 Task: In the  document Anthony.docx Write the word in the shape with center alignment 'XOXO'Change Page orientation to  'Landscape' Insert emoji at the end of quote: Smile
Action: Mouse moved to (556, 340)
Screenshot: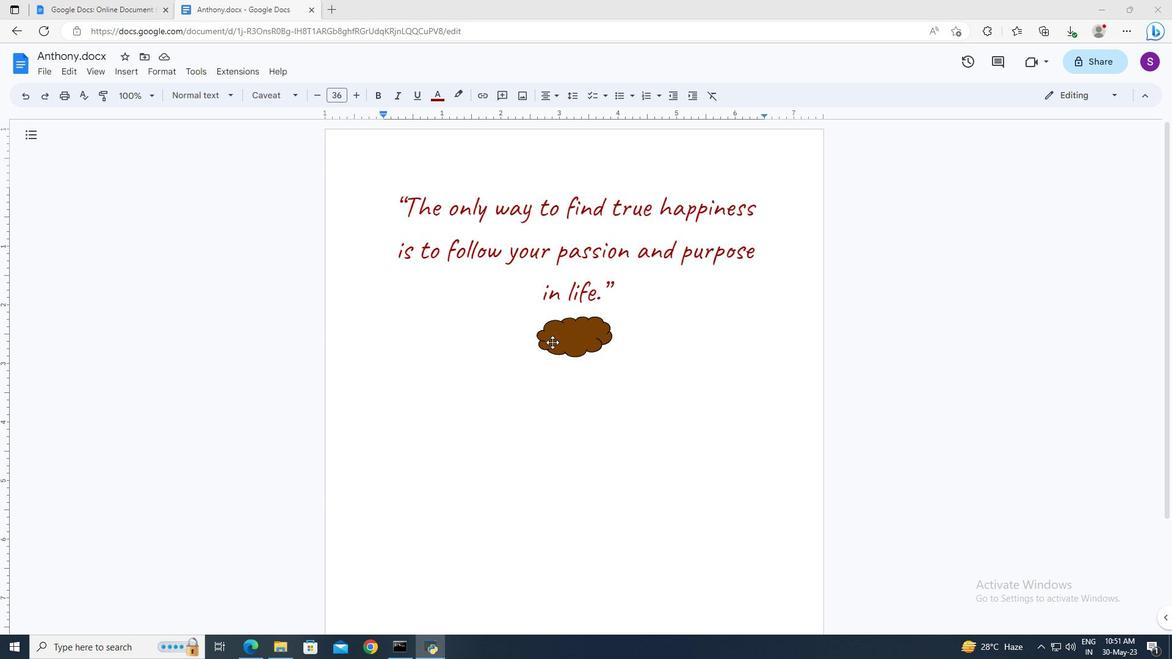 
Action: Mouse pressed left at (556, 340)
Screenshot: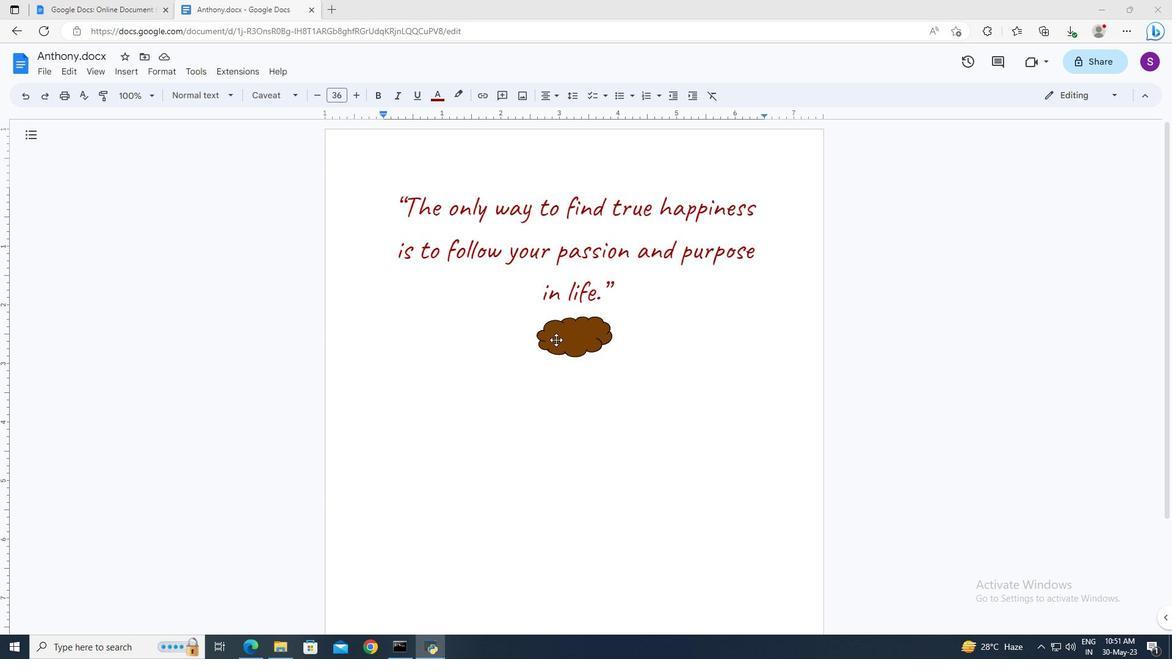 
Action: Mouse moved to (563, 381)
Screenshot: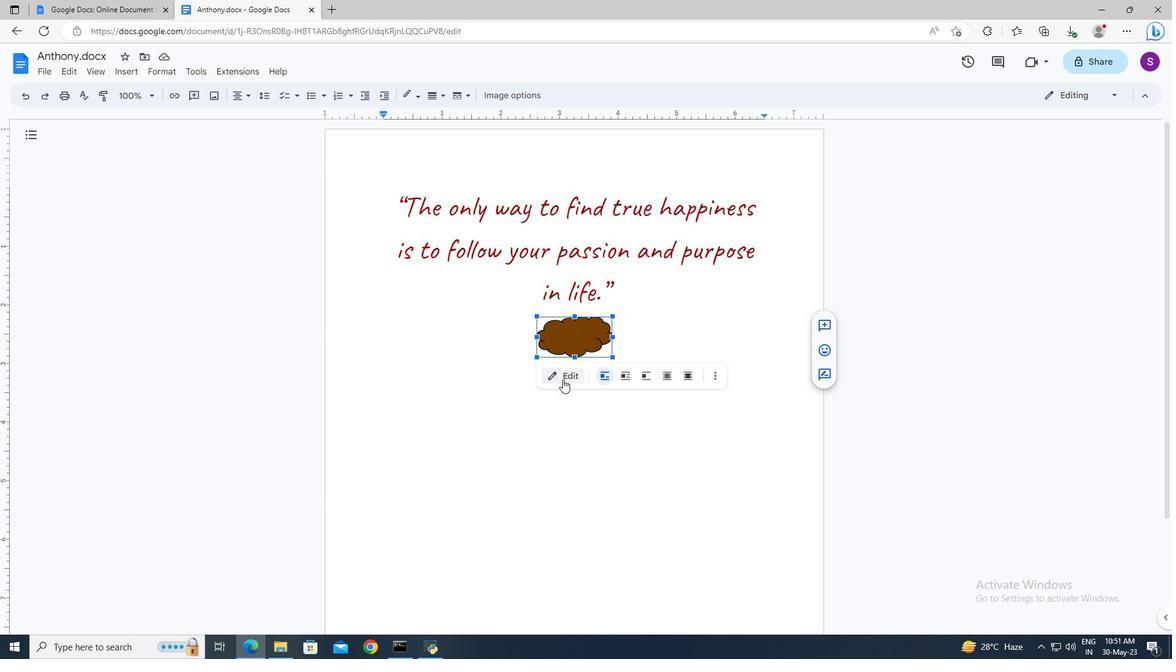 
Action: Mouse pressed left at (563, 381)
Screenshot: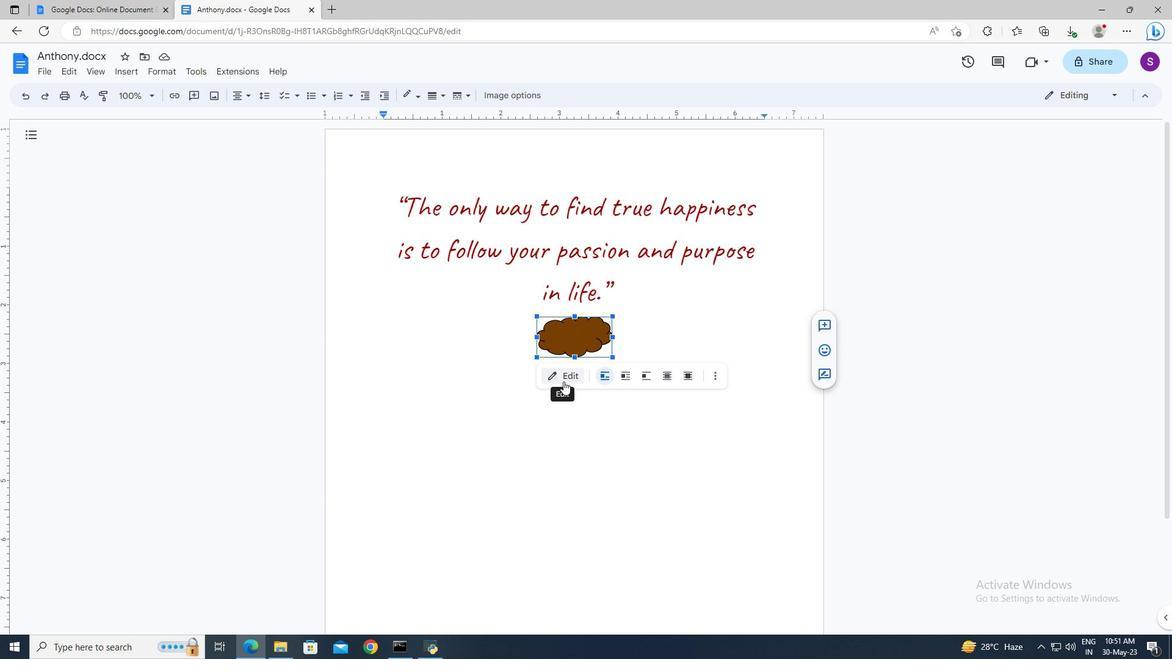 
Action: Mouse moved to (495, 130)
Screenshot: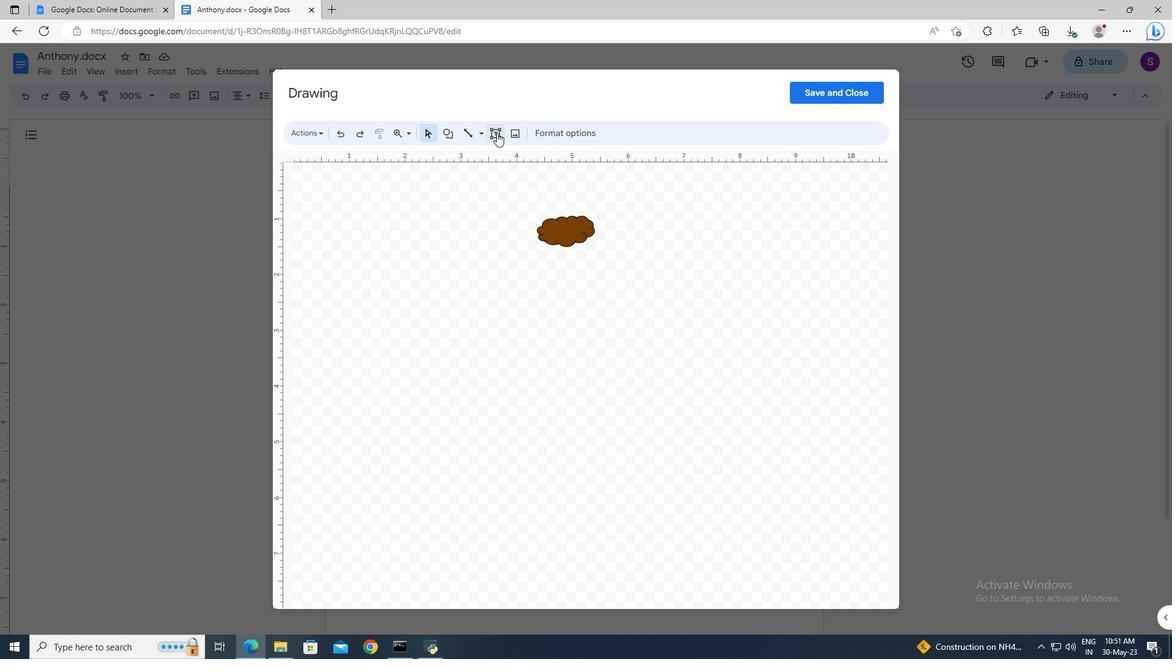 
Action: Mouse pressed left at (495, 130)
Screenshot: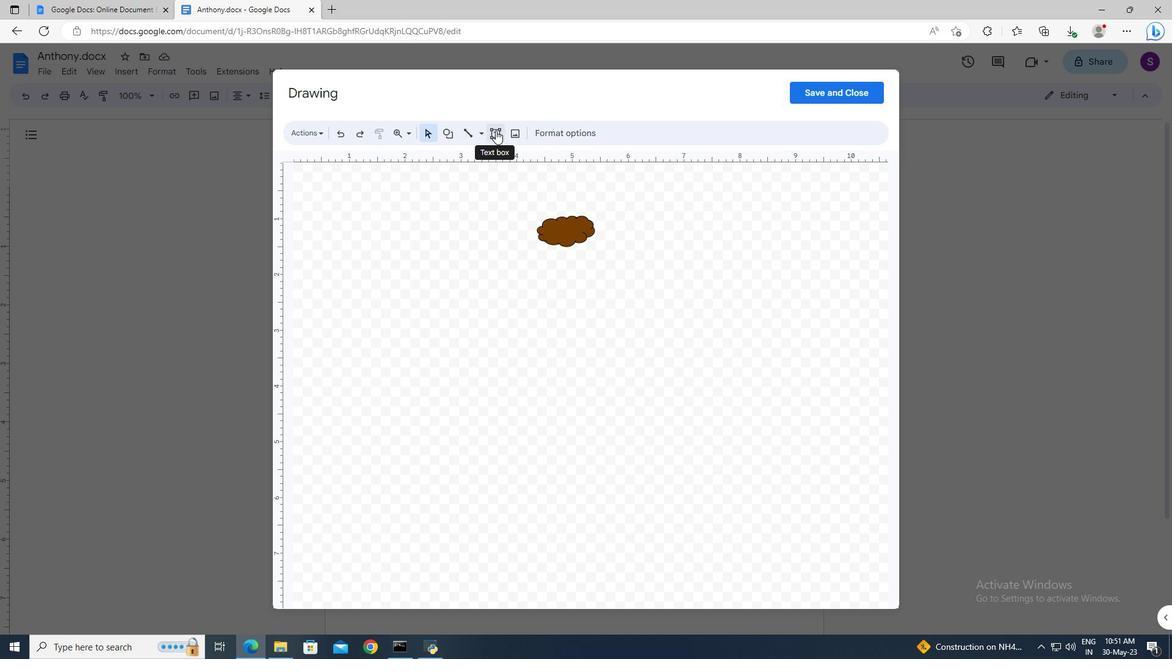
Action: Mouse moved to (545, 223)
Screenshot: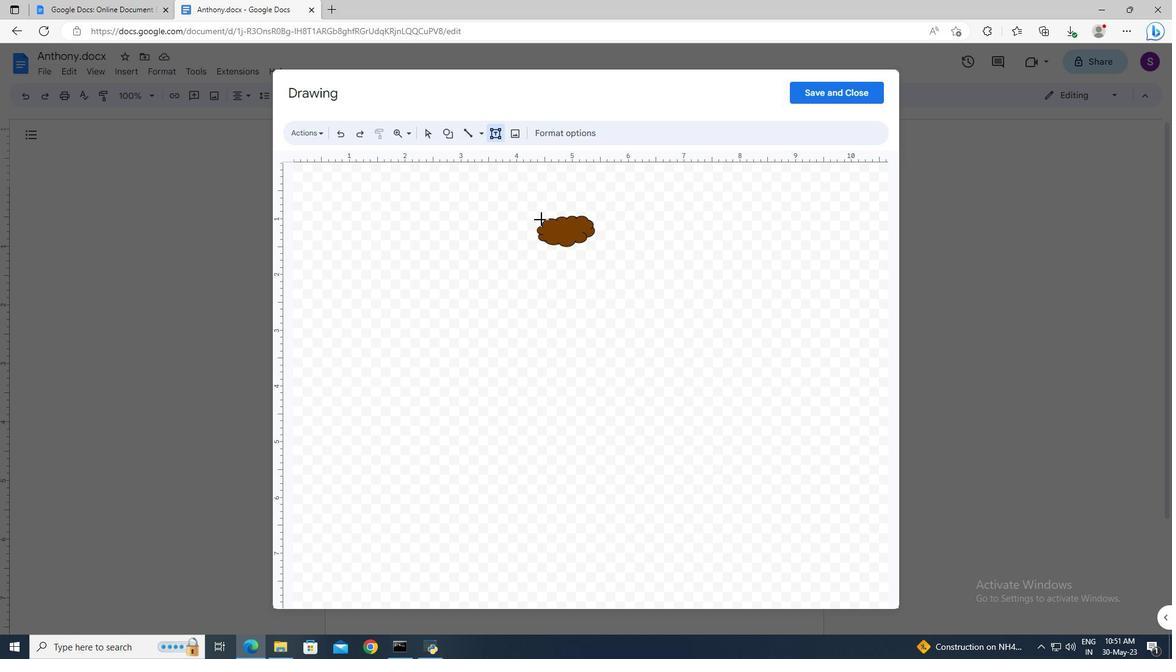
Action: Mouse pressed left at (545, 223)
Screenshot: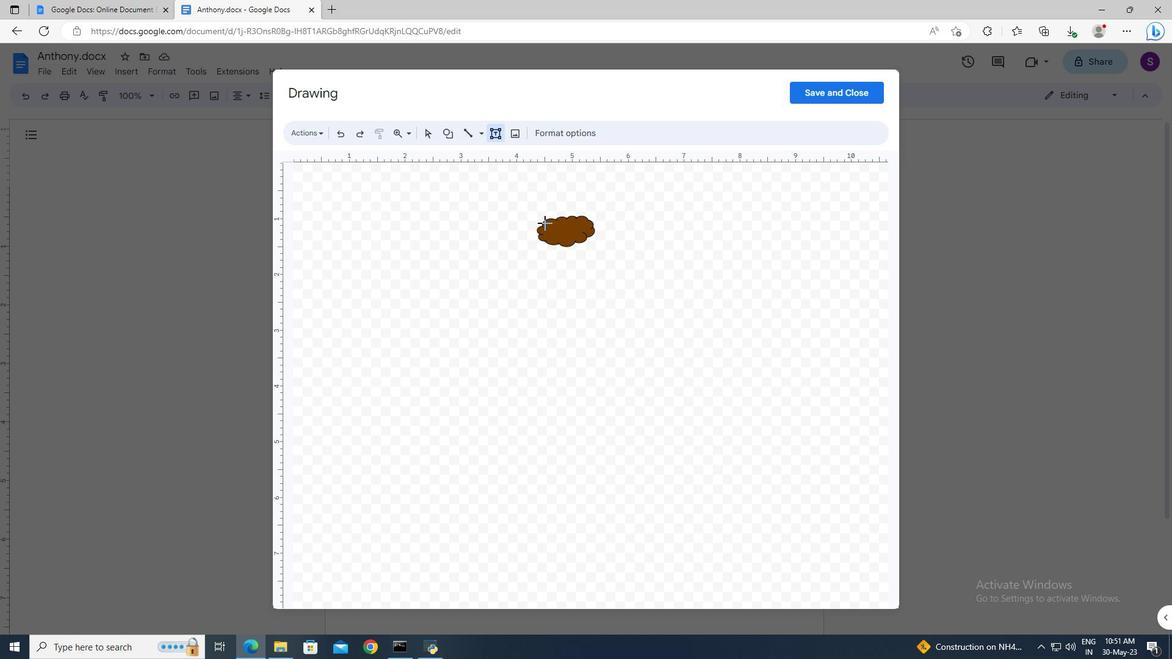 
Action: Mouse moved to (573, 232)
Screenshot: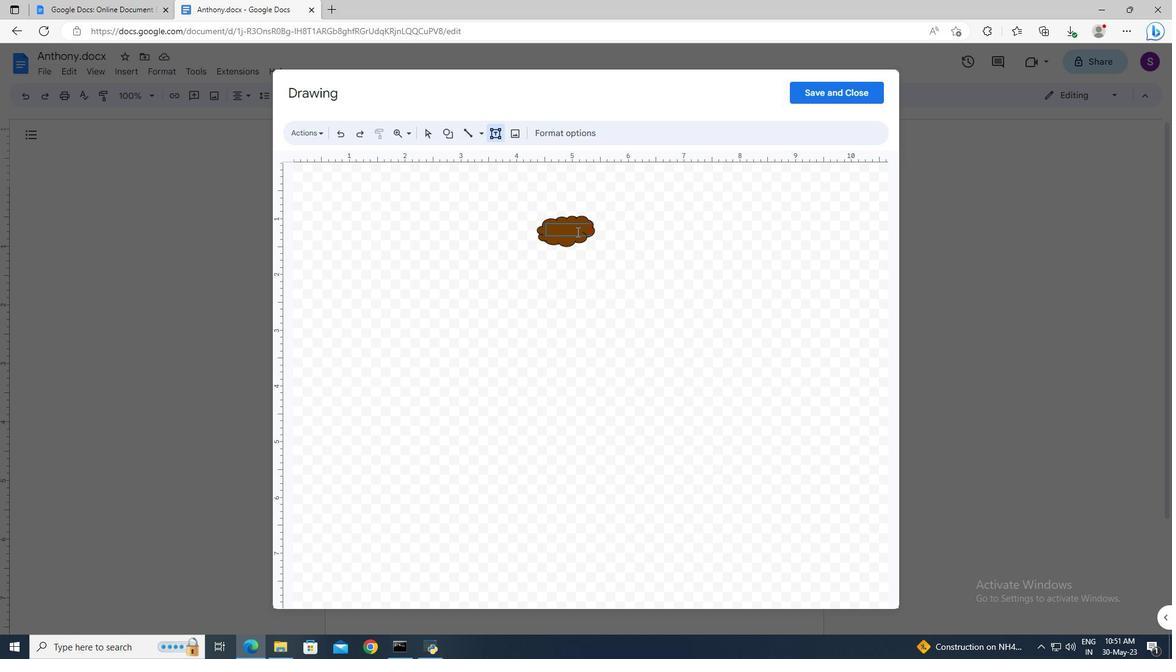 
Action: Key pressed <Key.shift><Key.shift>XOXO
Screenshot: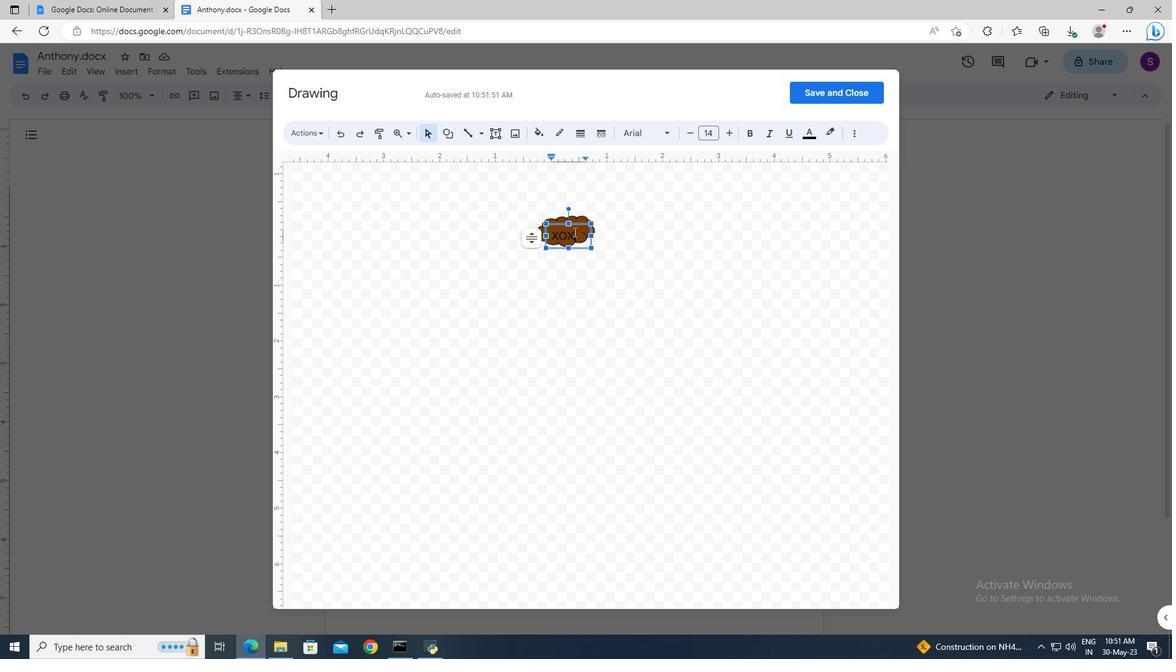 
Action: Mouse moved to (578, 225)
Screenshot: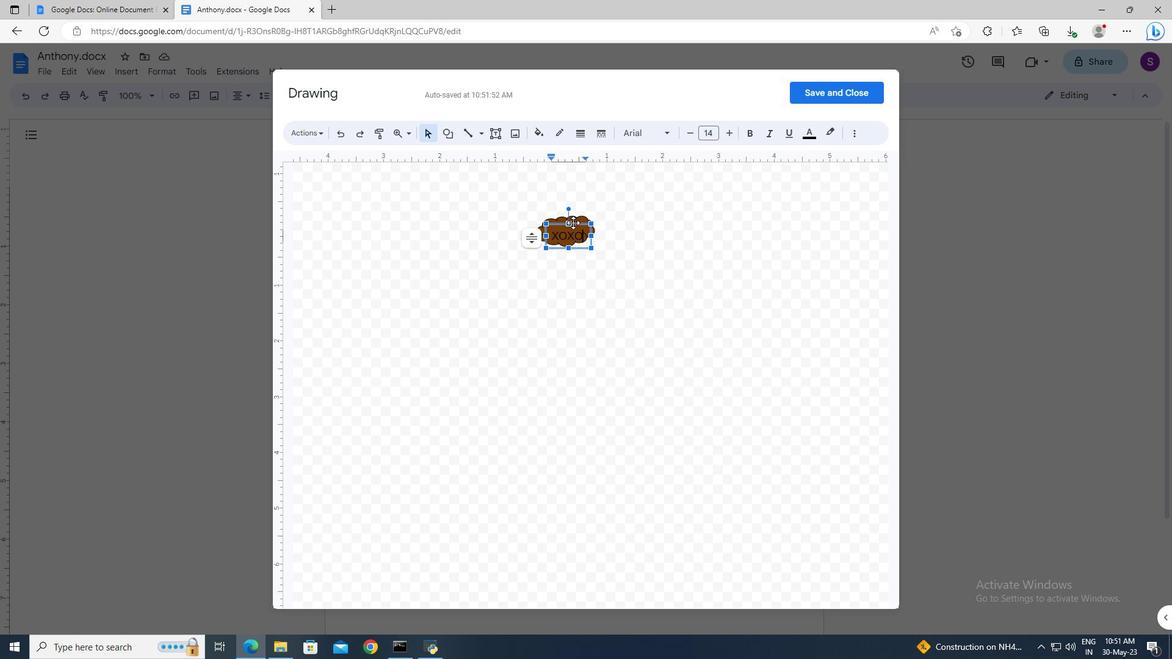 
Action: Mouse pressed left at (578, 225)
Screenshot: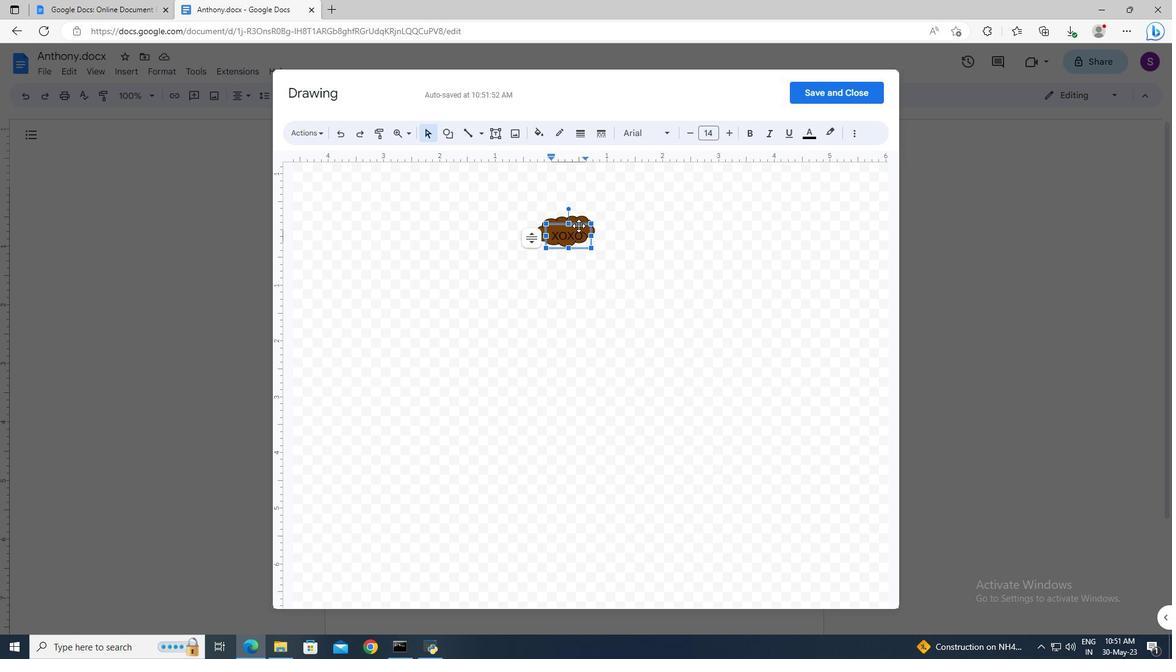 
Action: Mouse moved to (815, 94)
Screenshot: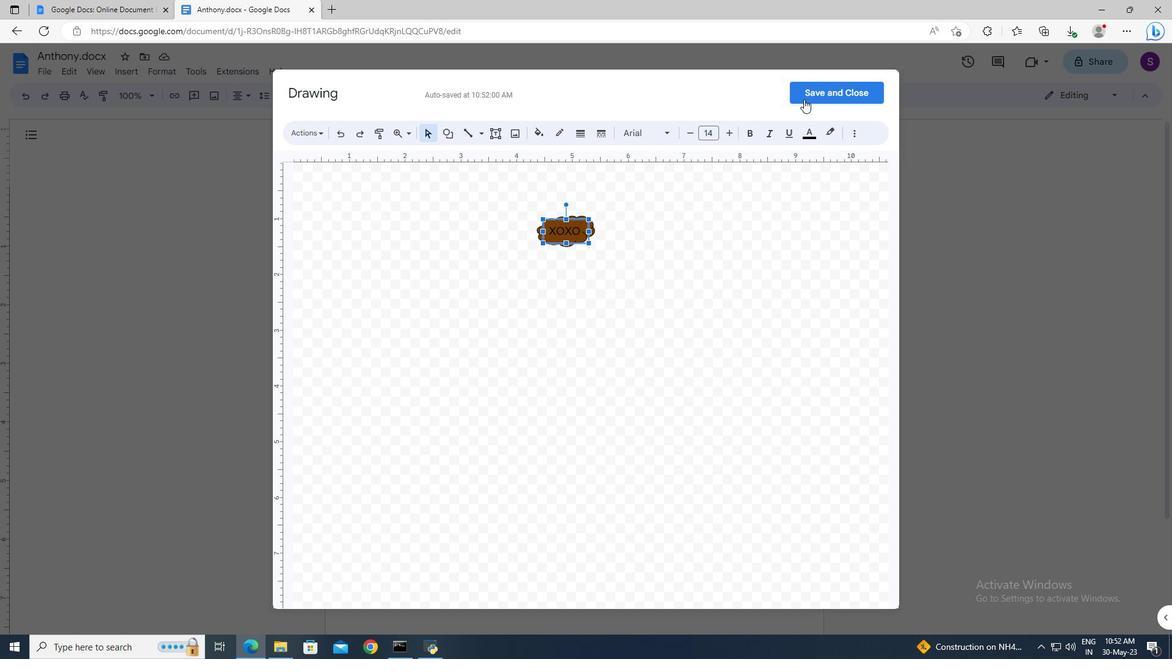 
Action: Mouse pressed left at (815, 94)
Screenshot: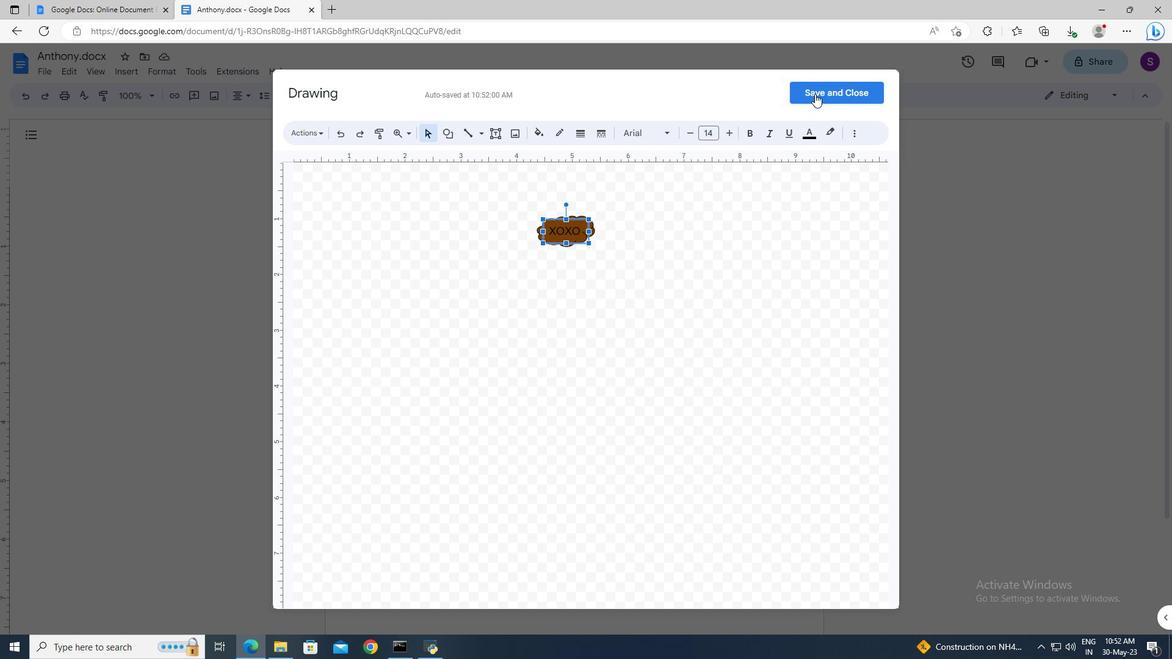 
Action: Mouse moved to (382, 248)
Screenshot: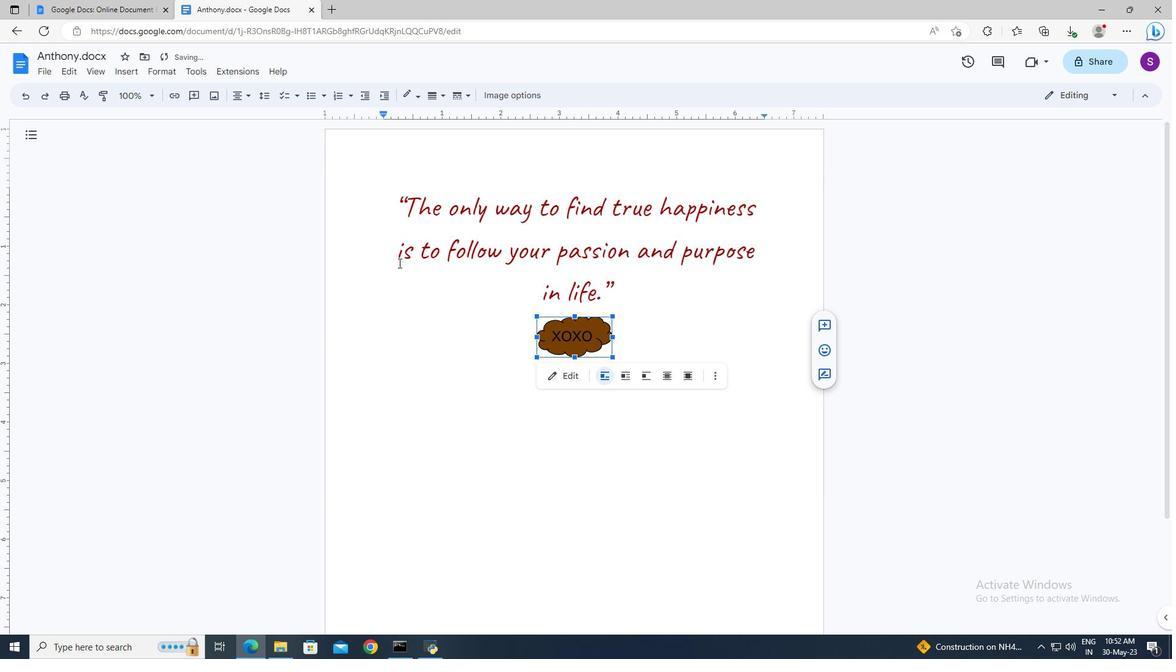 
Action: Mouse pressed left at (382, 248)
Screenshot: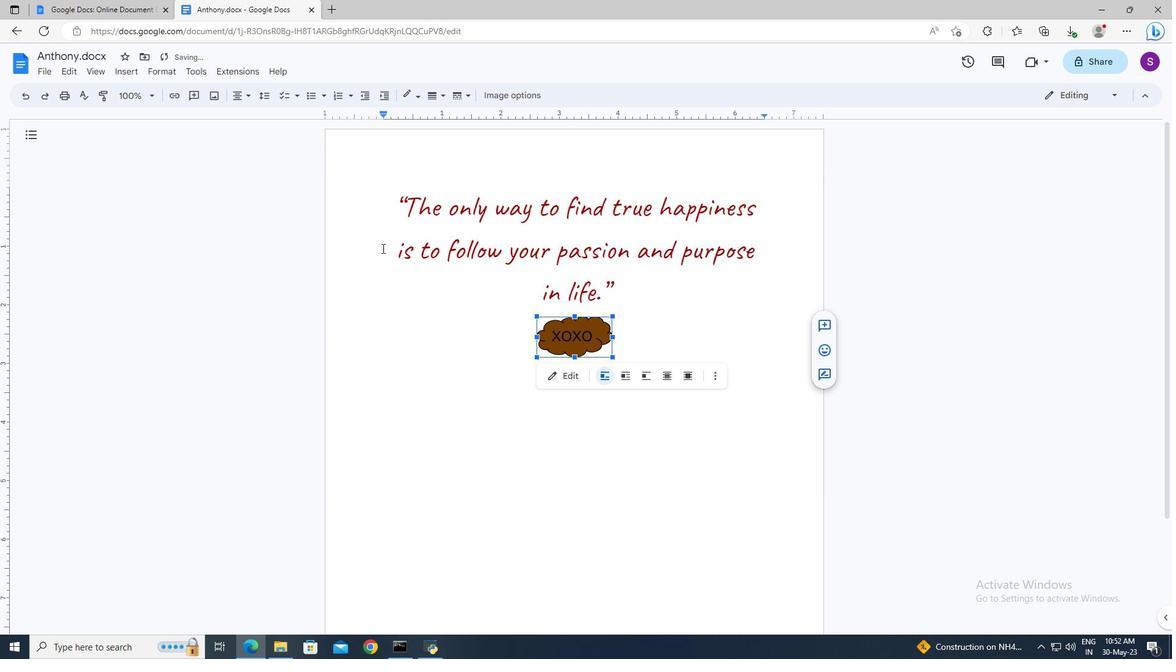 
Action: Mouse moved to (49, 73)
Screenshot: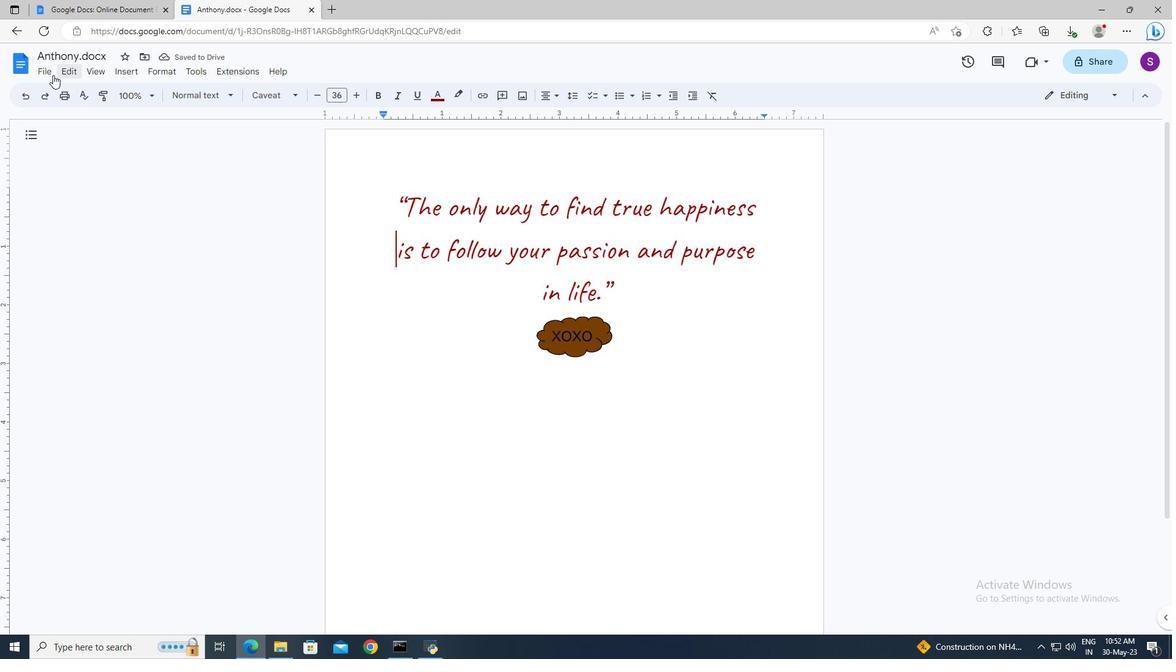 
Action: Mouse pressed left at (49, 73)
Screenshot: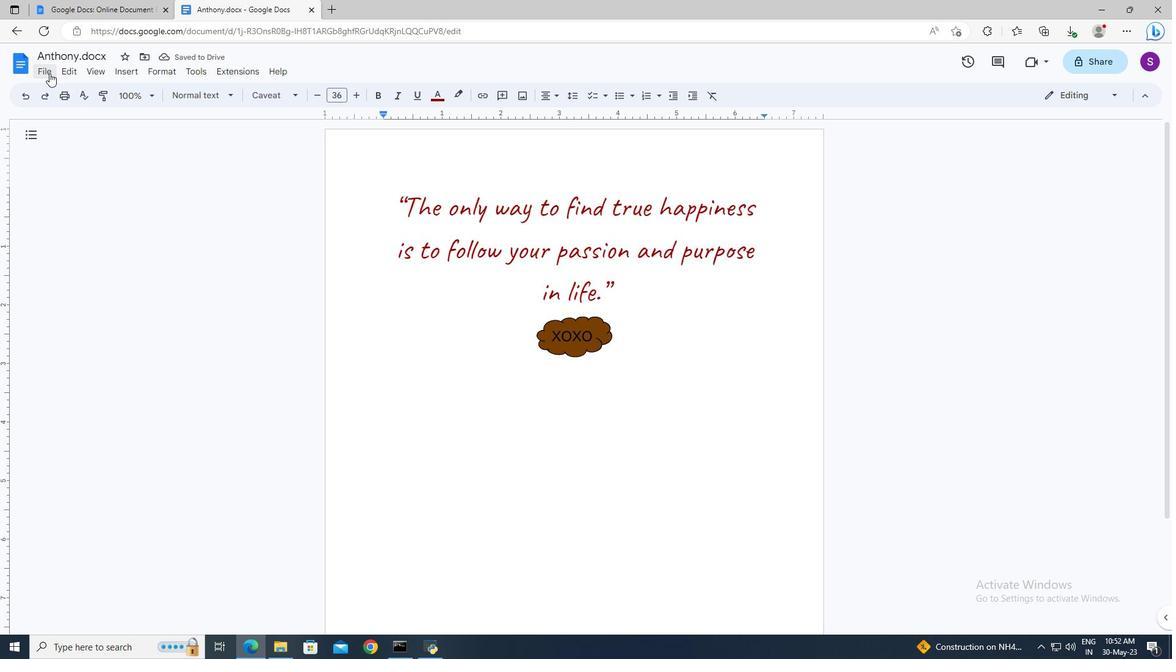 
Action: Mouse moved to (87, 399)
Screenshot: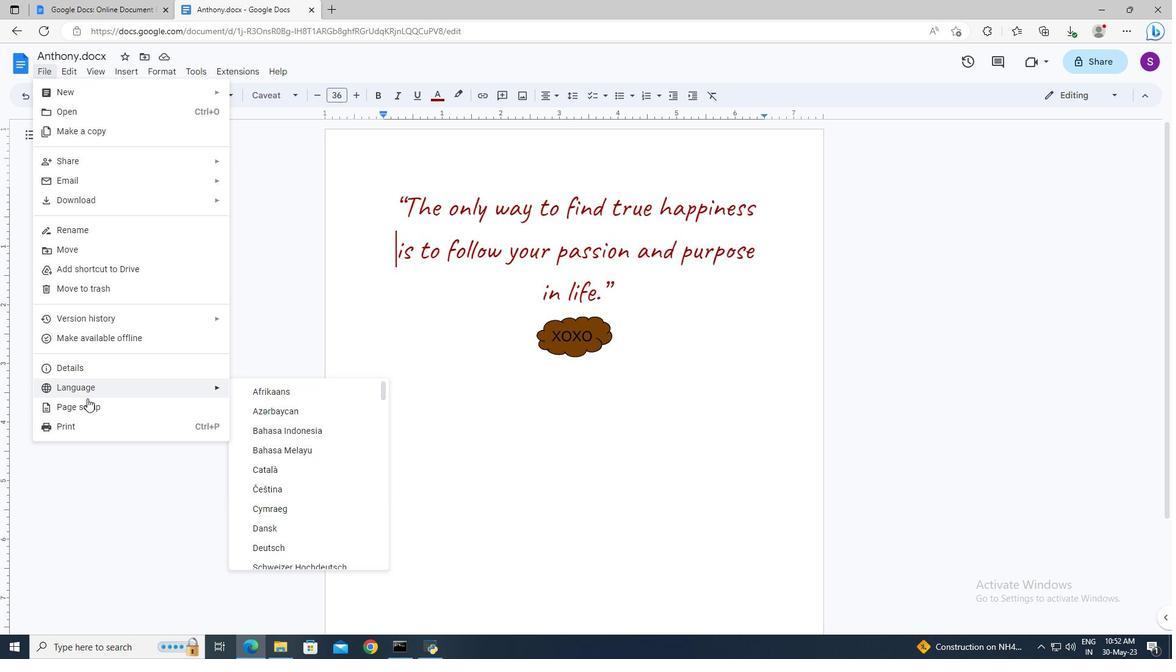 
Action: Mouse pressed left at (87, 399)
Screenshot: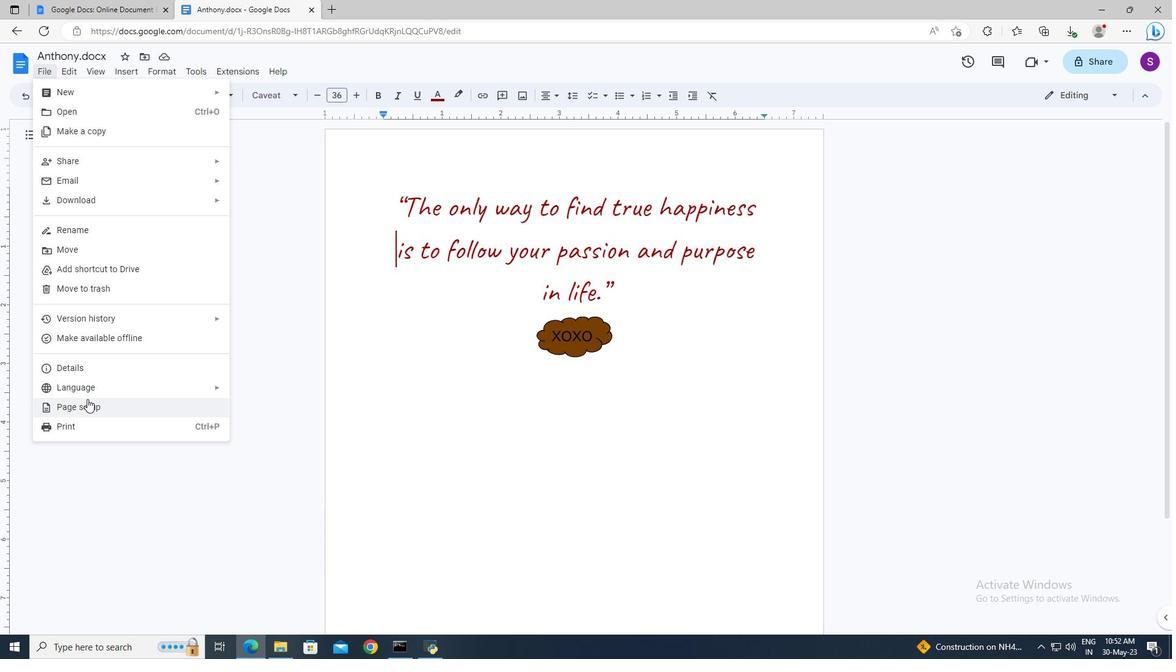 
Action: Mouse moved to (530, 321)
Screenshot: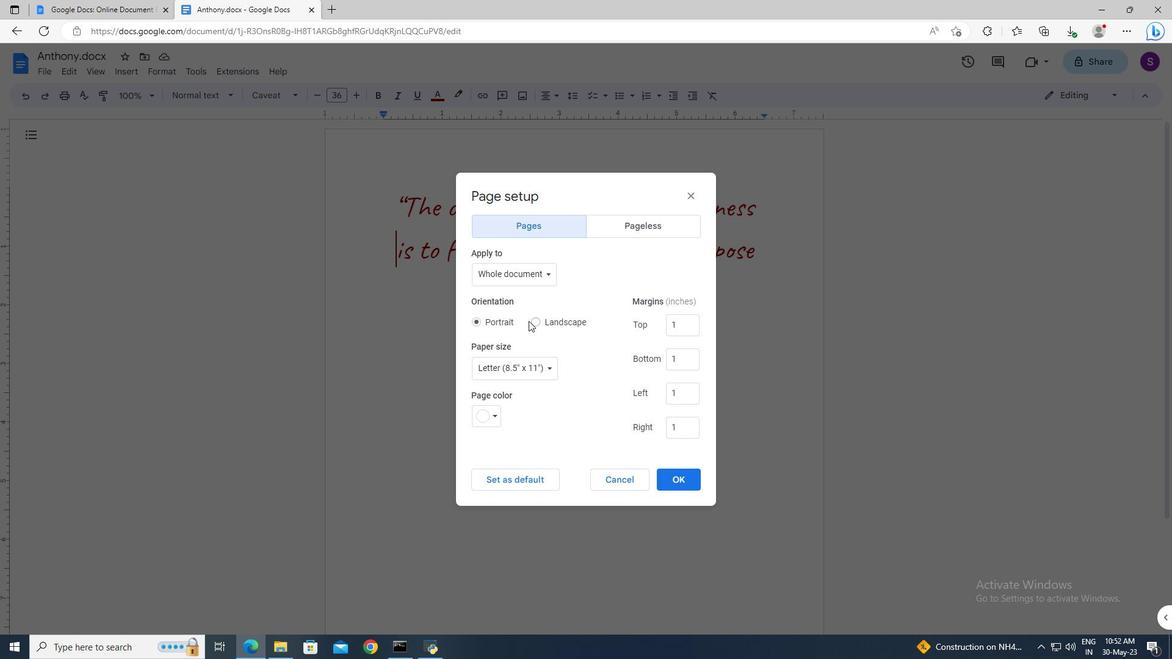 
Action: Mouse pressed left at (530, 321)
Screenshot: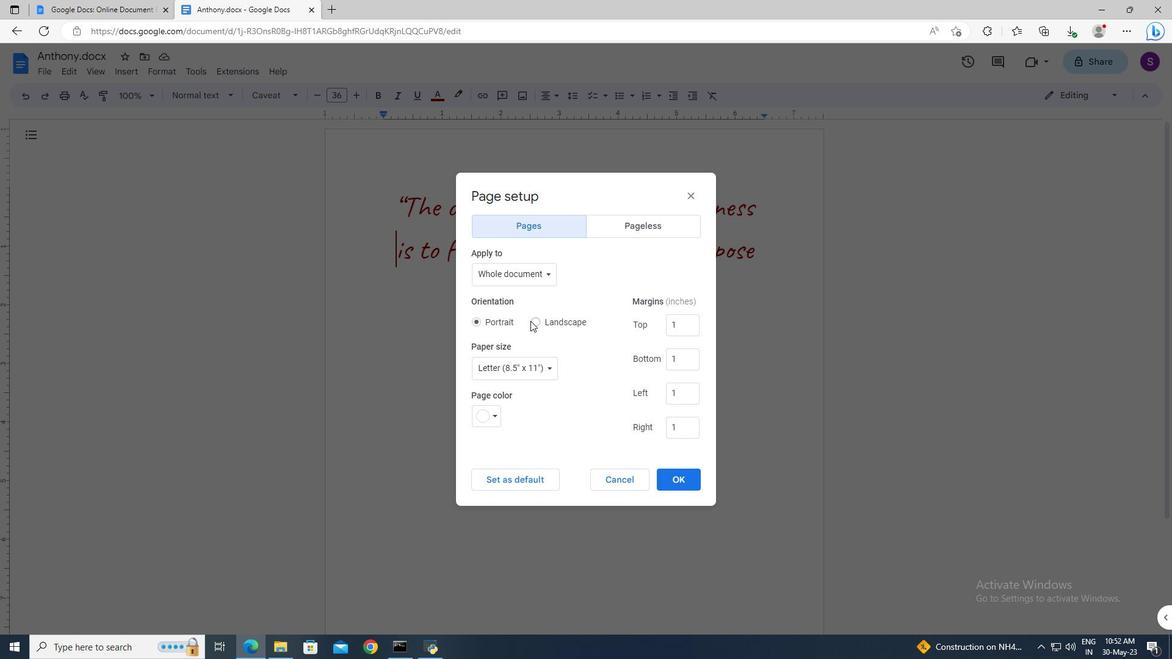 
Action: Mouse moved to (678, 477)
Screenshot: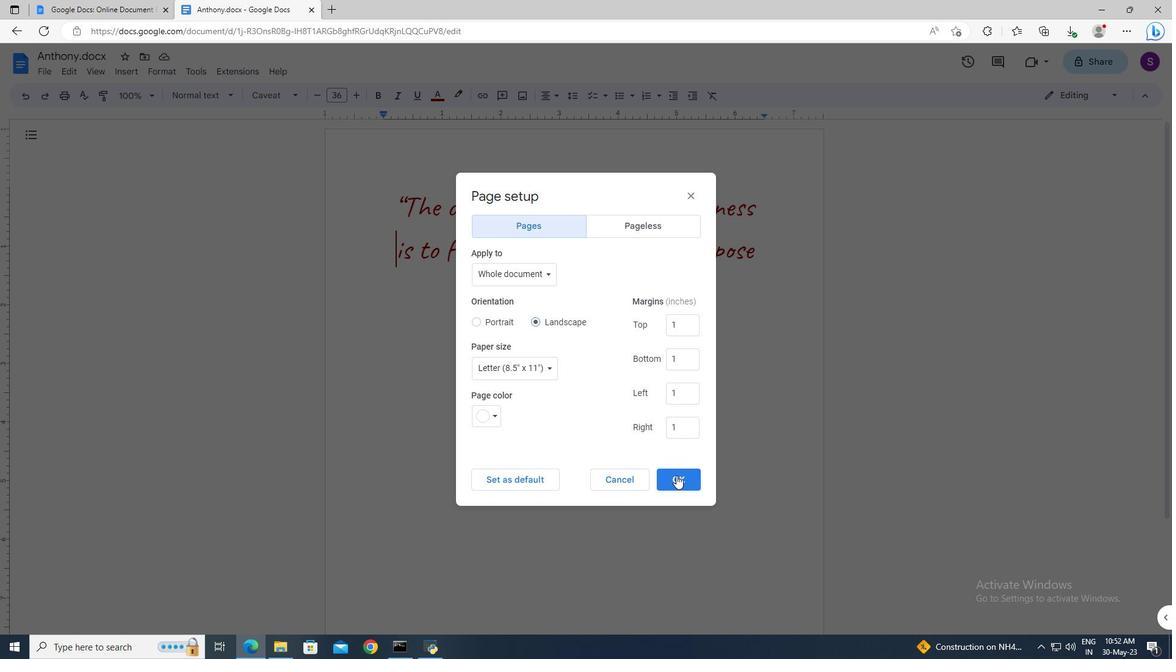 
Action: Mouse pressed left at (678, 477)
Screenshot: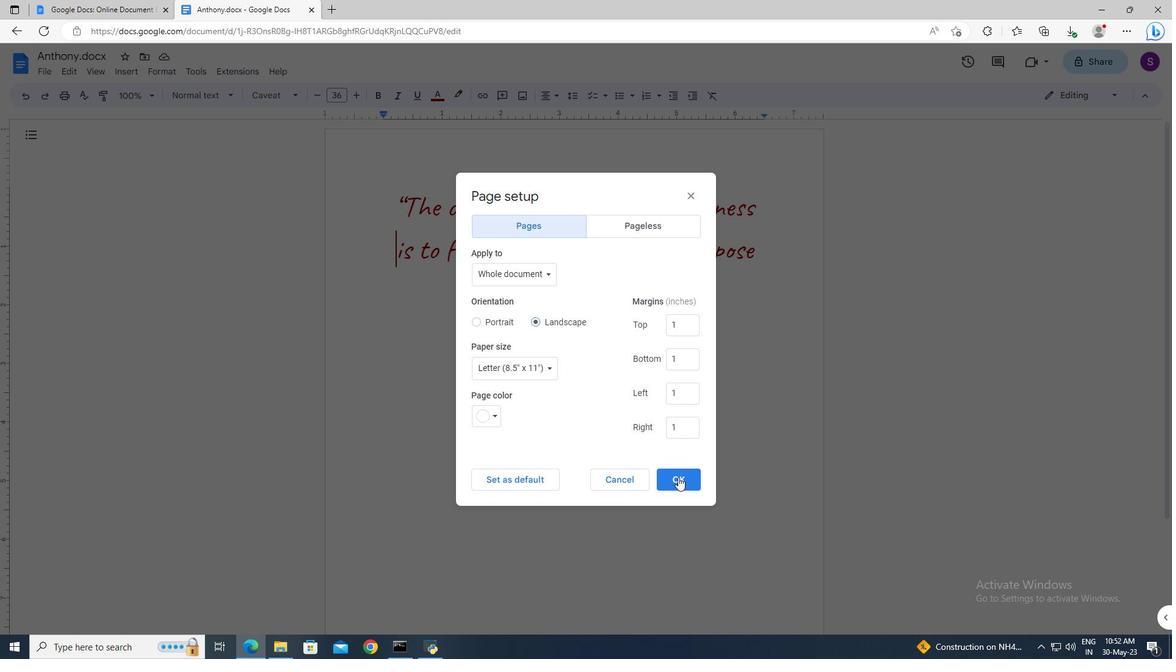 
Action: Mouse moved to (749, 257)
Screenshot: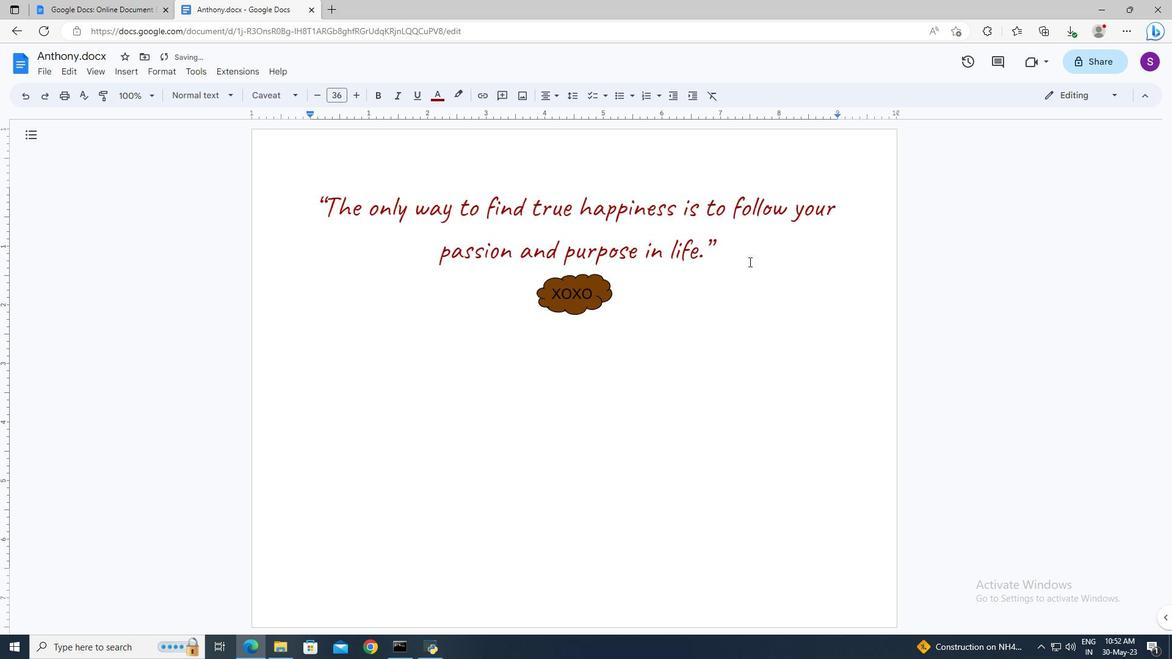 
Action: Mouse pressed left at (749, 257)
Screenshot: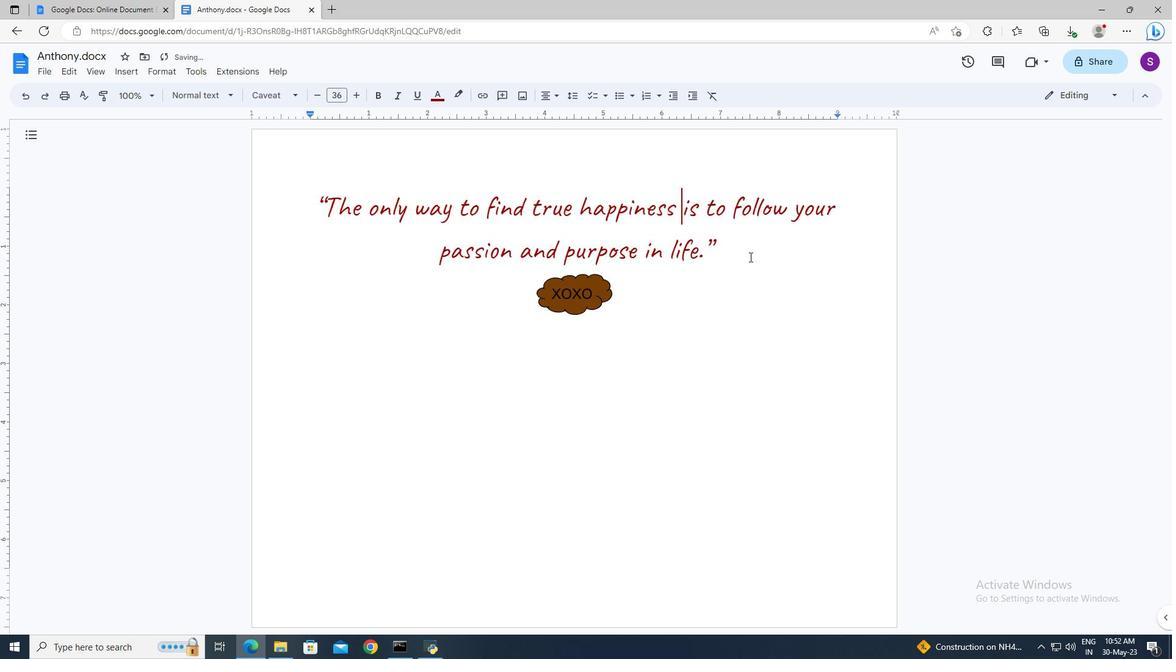 
Action: Mouse moved to (138, 73)
Screenshot: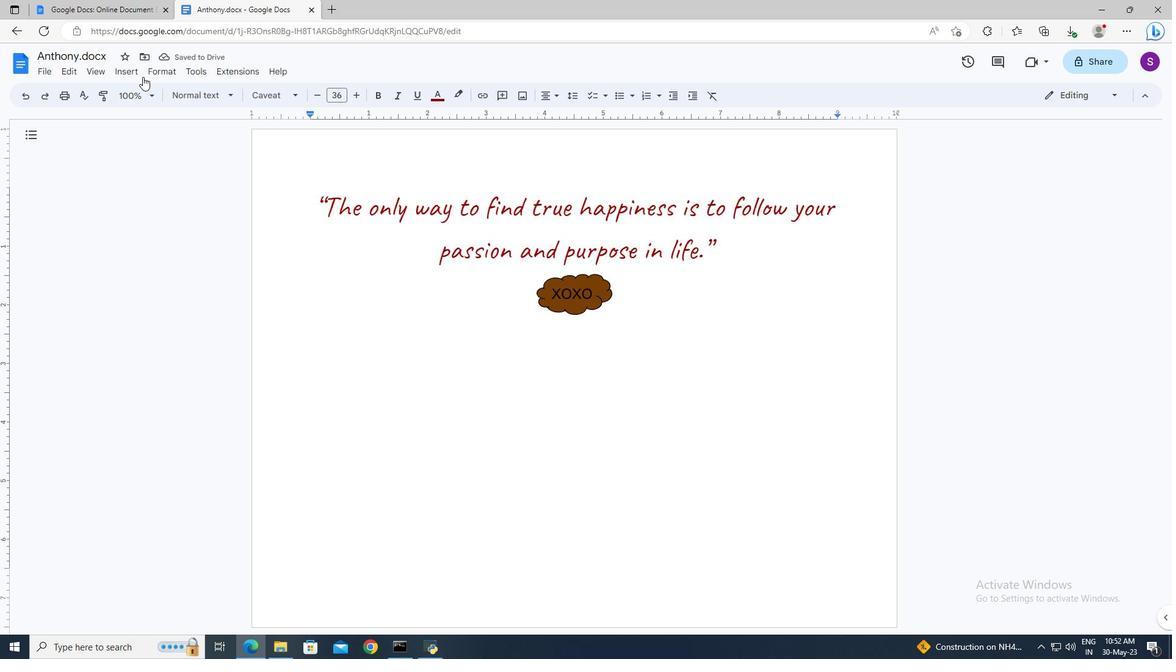 
Action: Mouse pressed left at (138, 73)
Screenshot: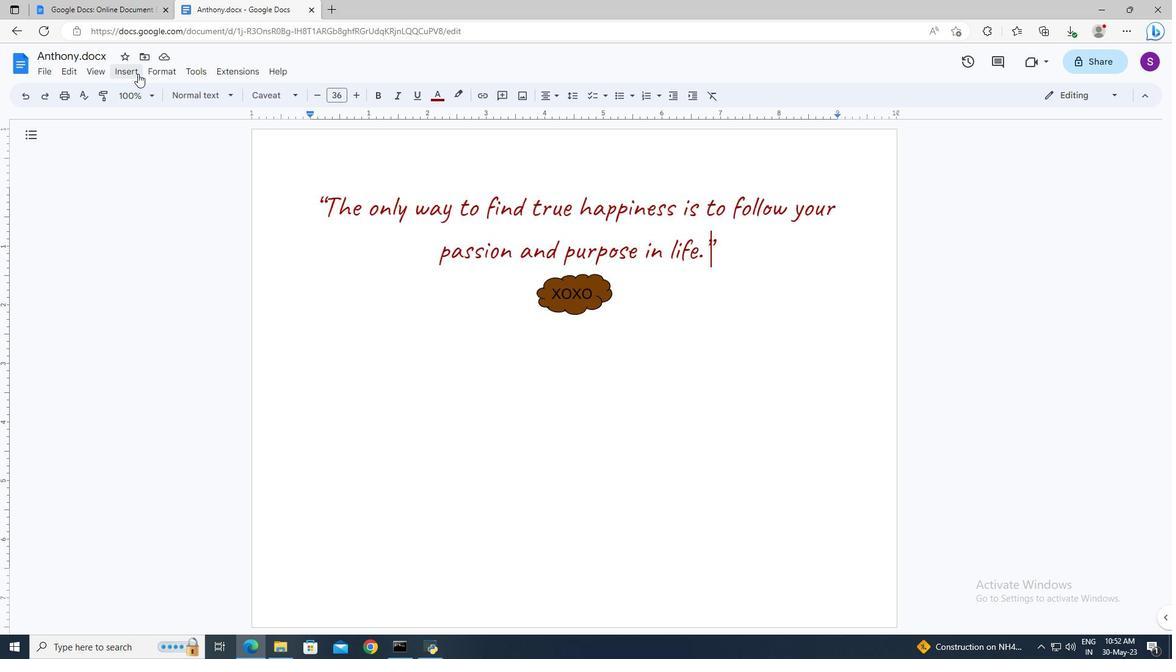 
Action: Mouse moved to (137, 185)
Screenshot: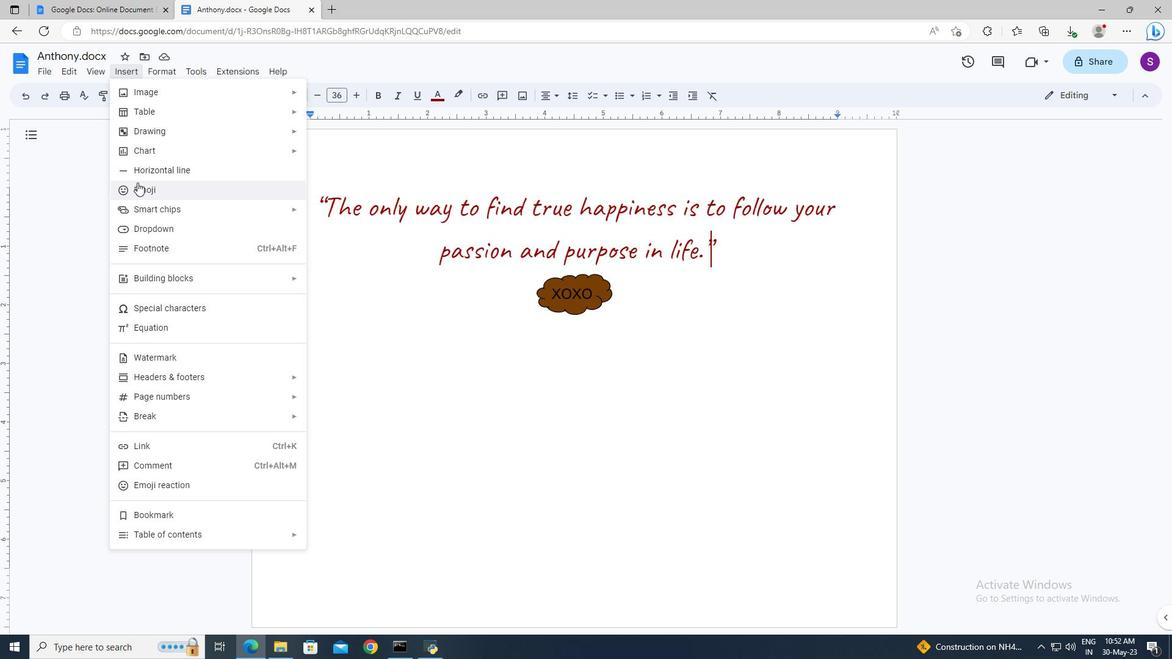 
Action: Mouse pressed left at (137, 185)
Screenshot: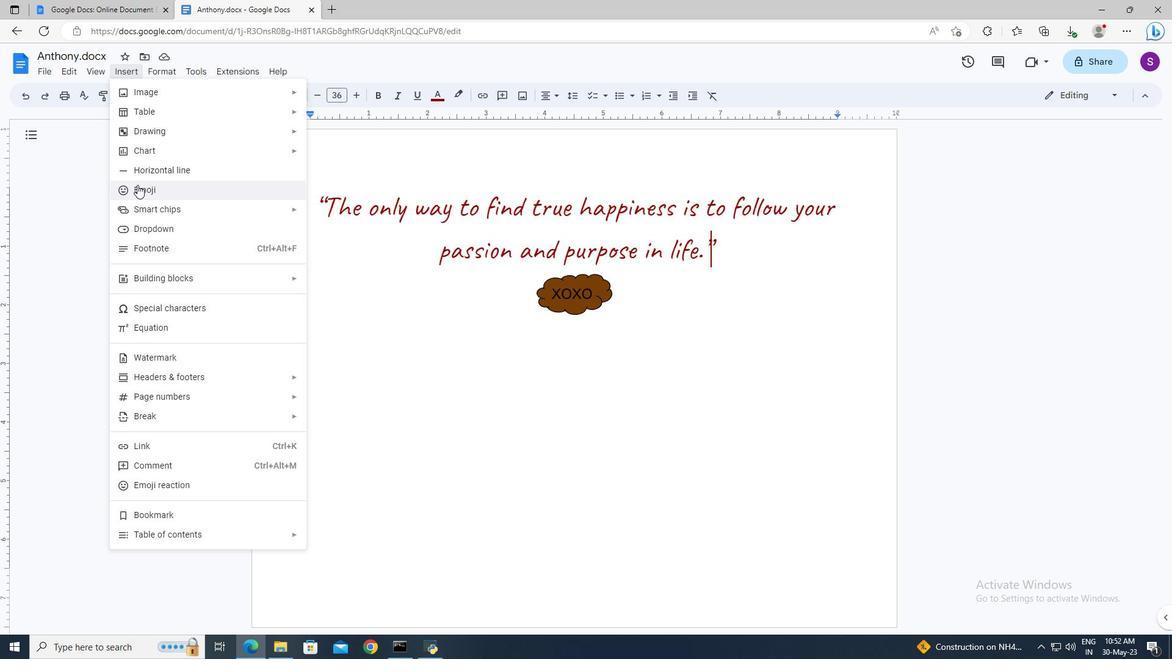 
Action: Mouse moved to (669, 368)
Screenshot: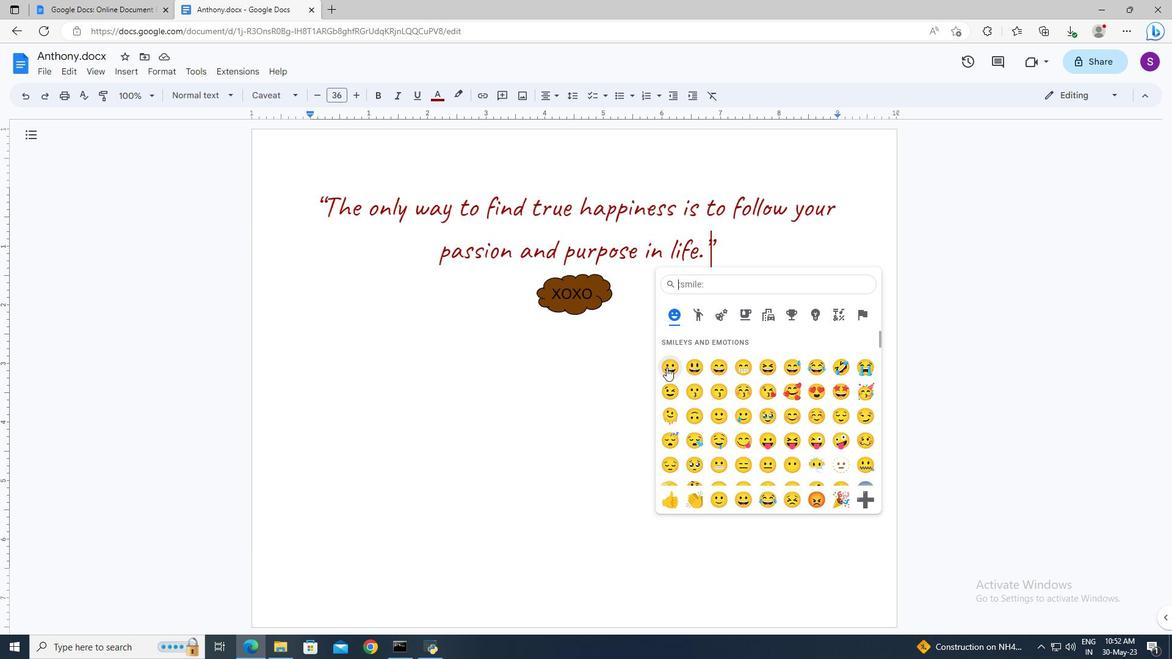 
Action: Mouse pressed left at (669, 368)
Screenshot: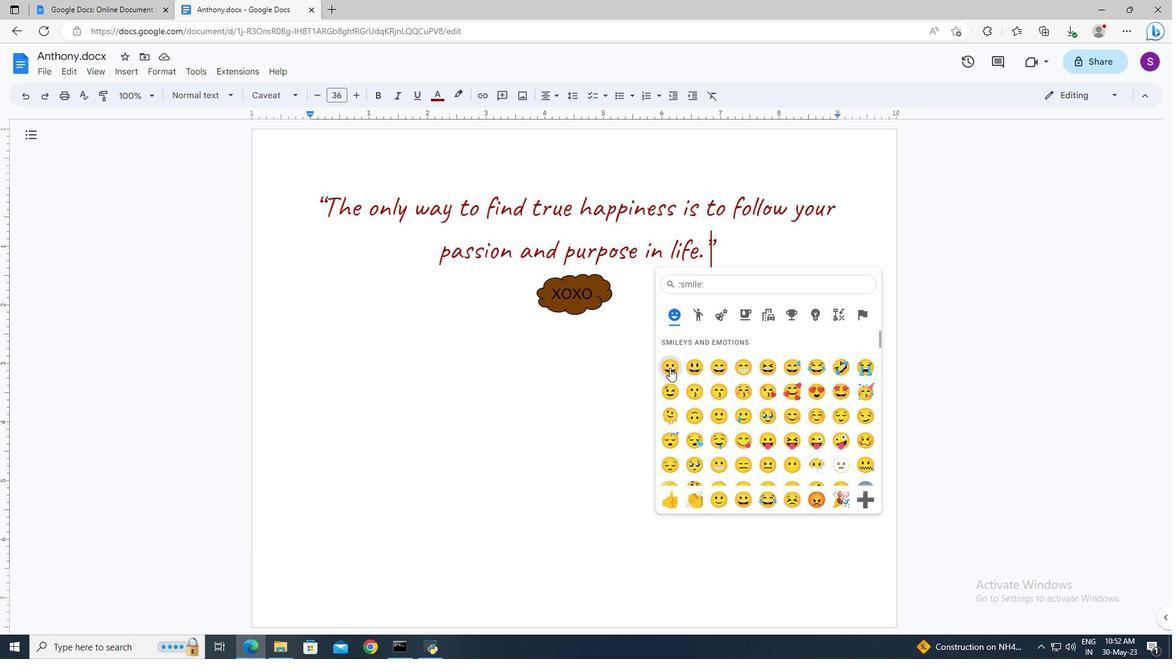
